 Task: Sort the products by price (highest first).
Action: Mouse moved to (15, 74)
Screenshot: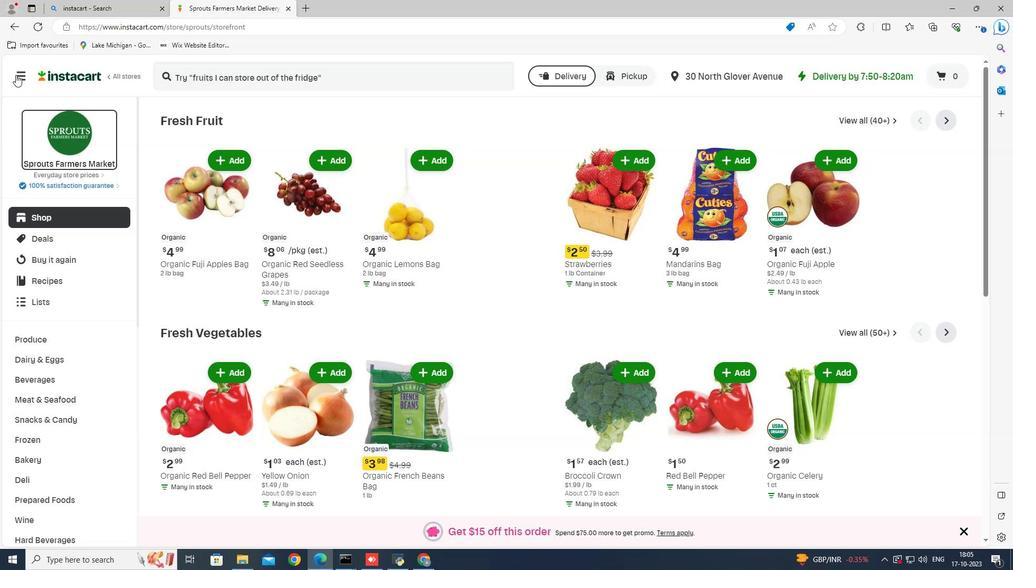 
Action: Mouse pressed left at (15, 74)
Screenshot: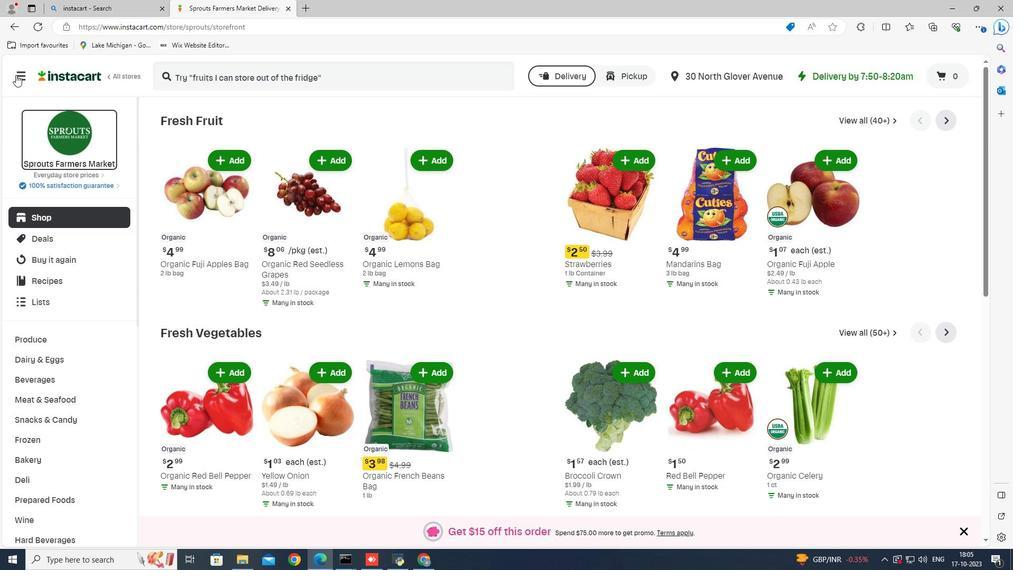 
Action: Mouse moved to (58, 291)
Screenshot: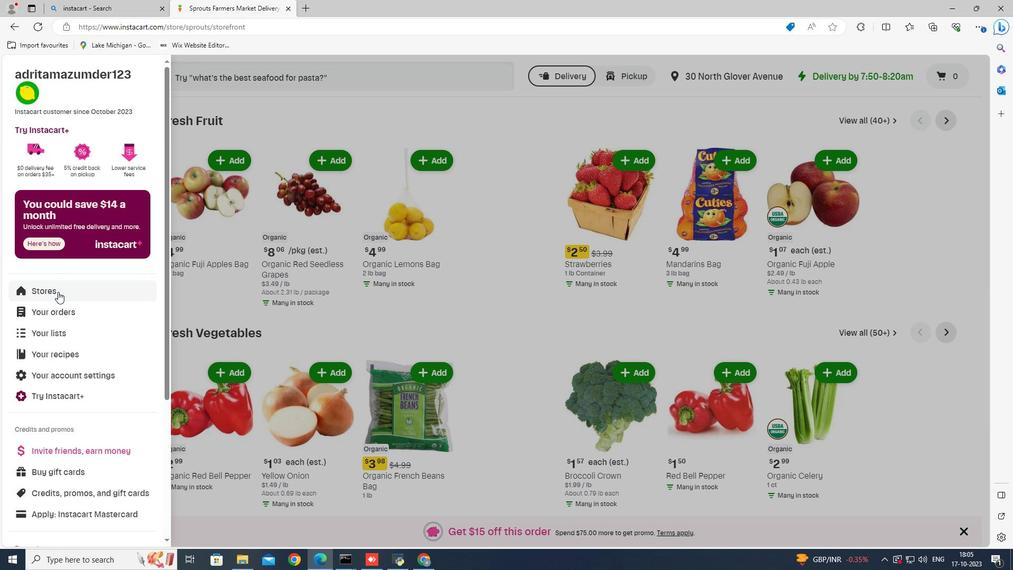
Action: Mouse pressed left at (58, 291)
Screenshot: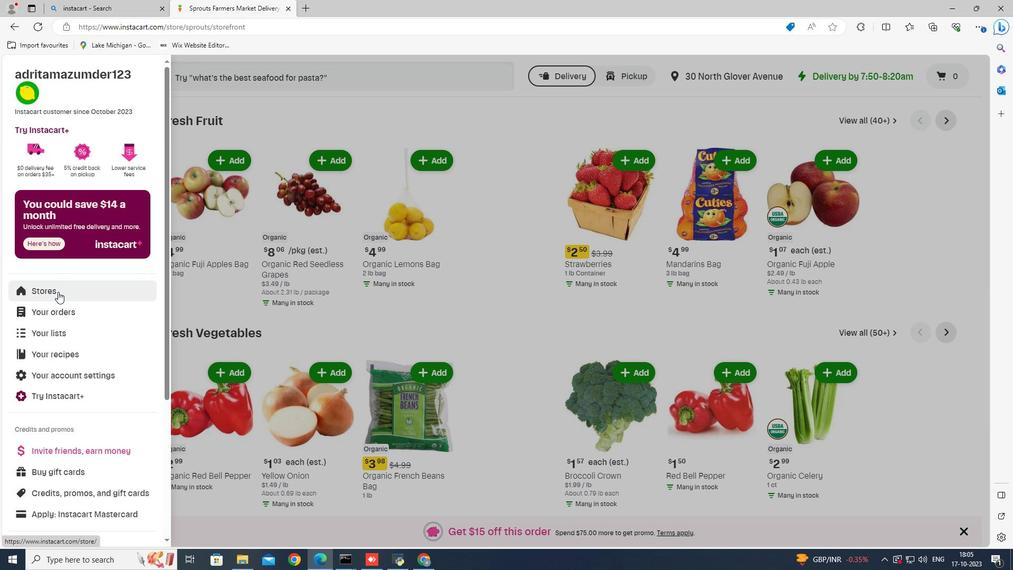 
Action: Mouse moved to (234, 114)
Screenshot: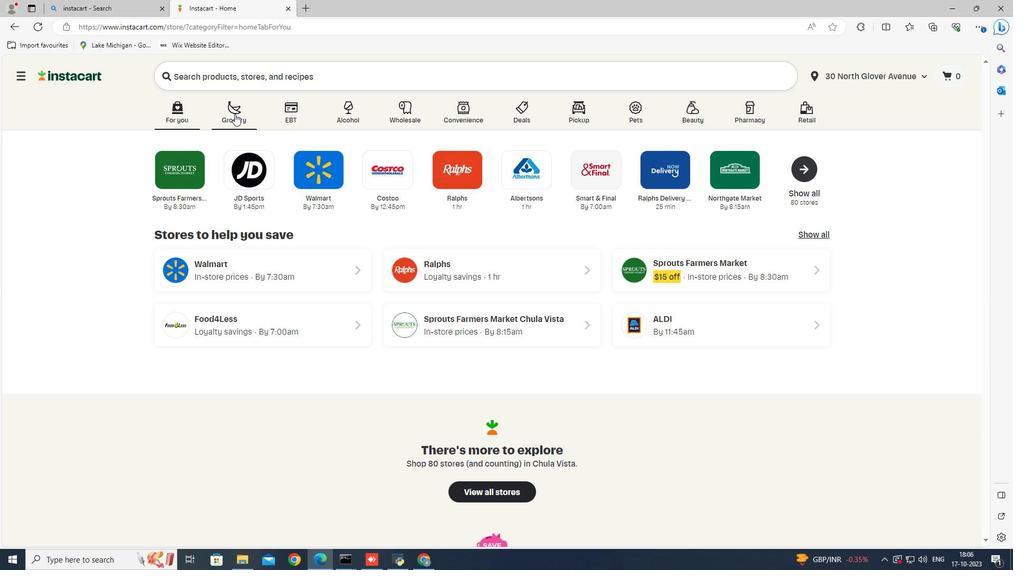 
Action: Mouse pressed left at (234, 114)
Screenshot: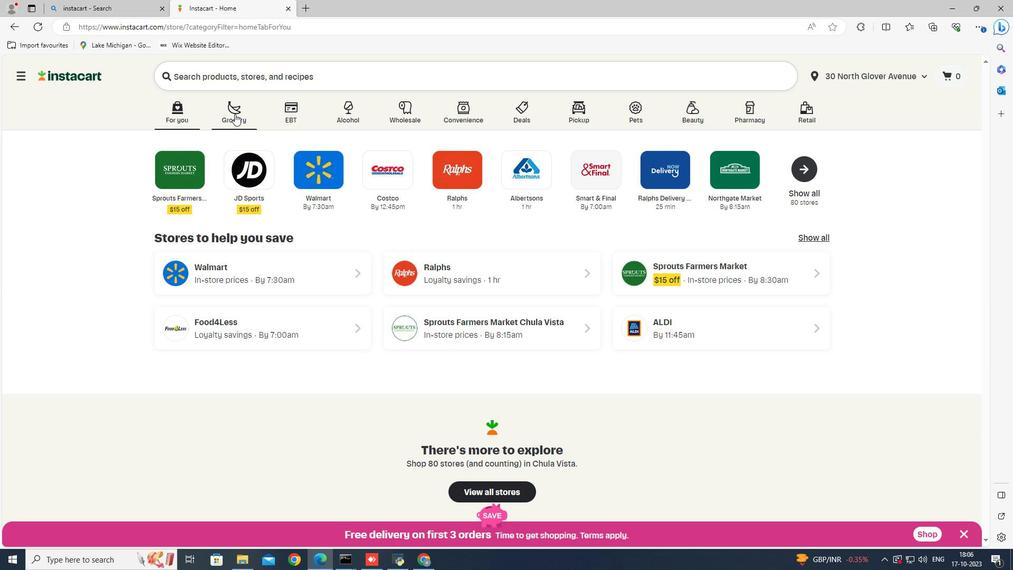 
Action: Mouse moved to (707, 228)
Screenshot: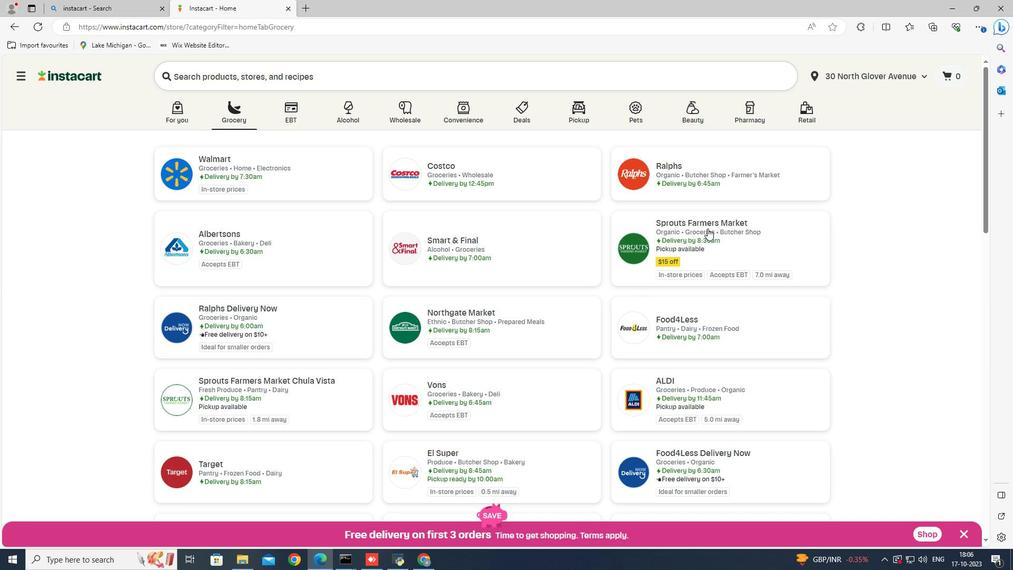 
Action: Mouse pressed left at (707, 228)
Screenshot: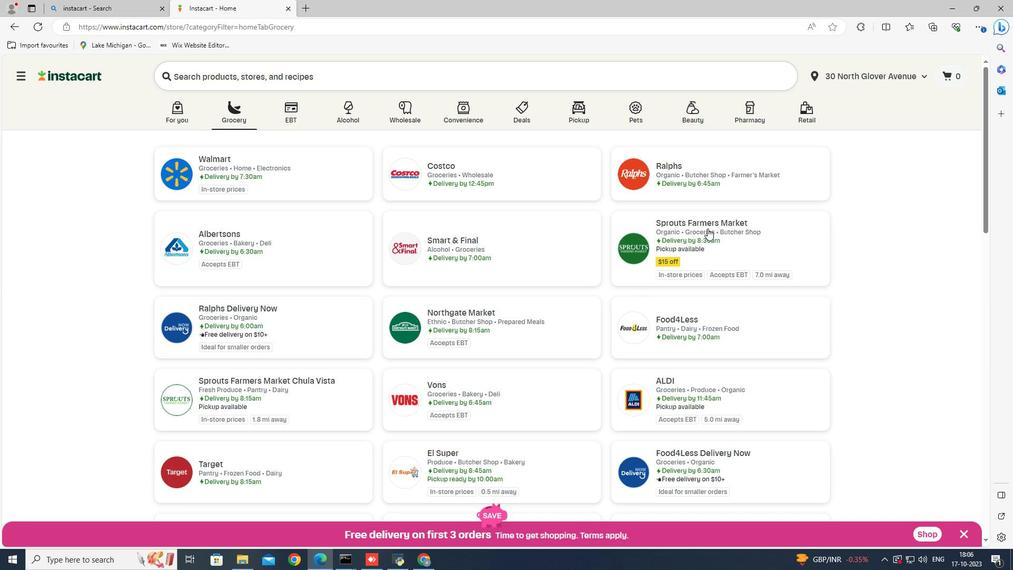 
Action: Mouse moved to (54, 396)
Screenshot: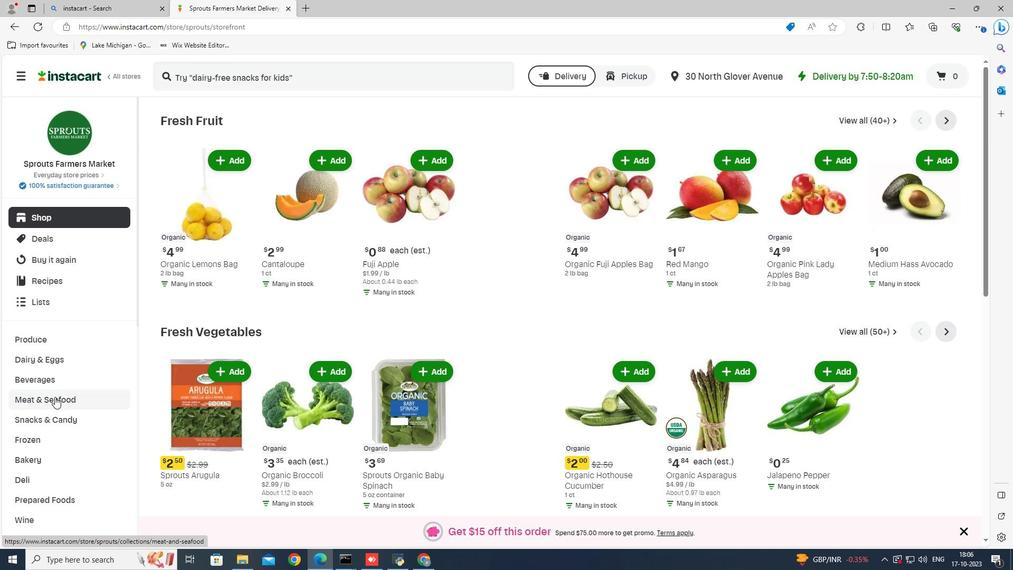 
Action: Mouse pressed left at (54, 396)
Screenshot: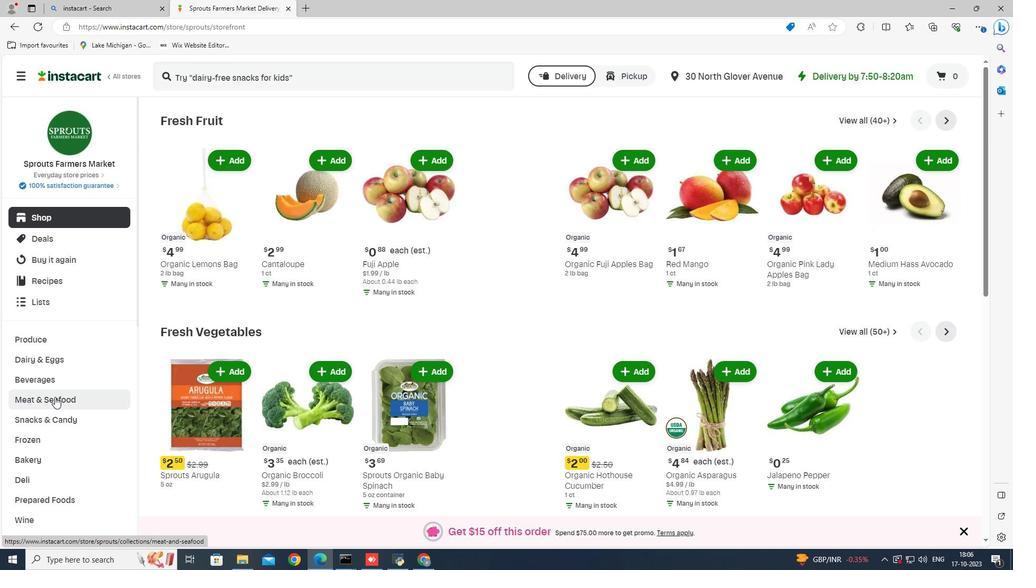 
Action: Mouse moved to (311, 147)
Screenshot: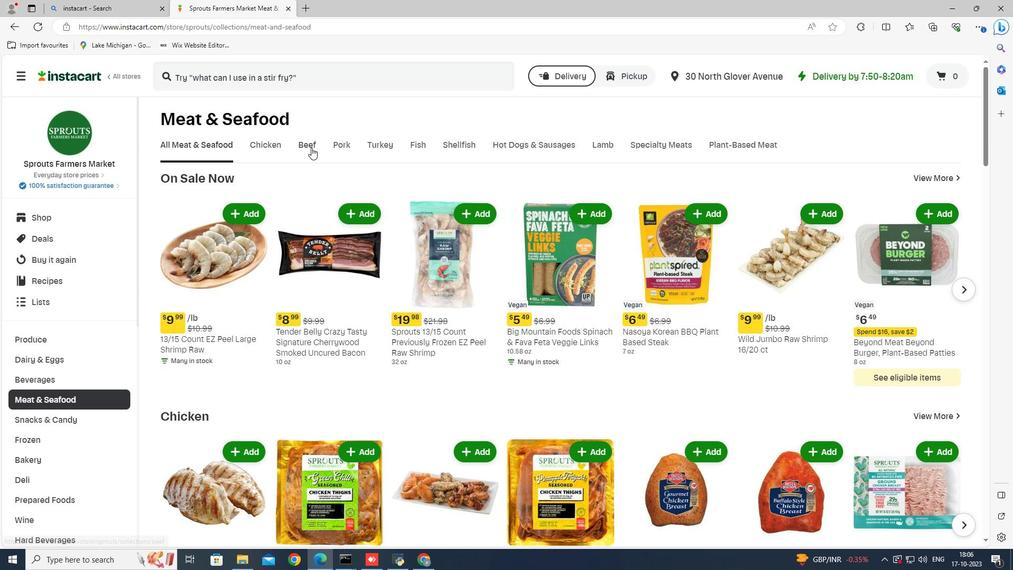 
Action: Mouse pressed left at (311, 147)
Screenshot: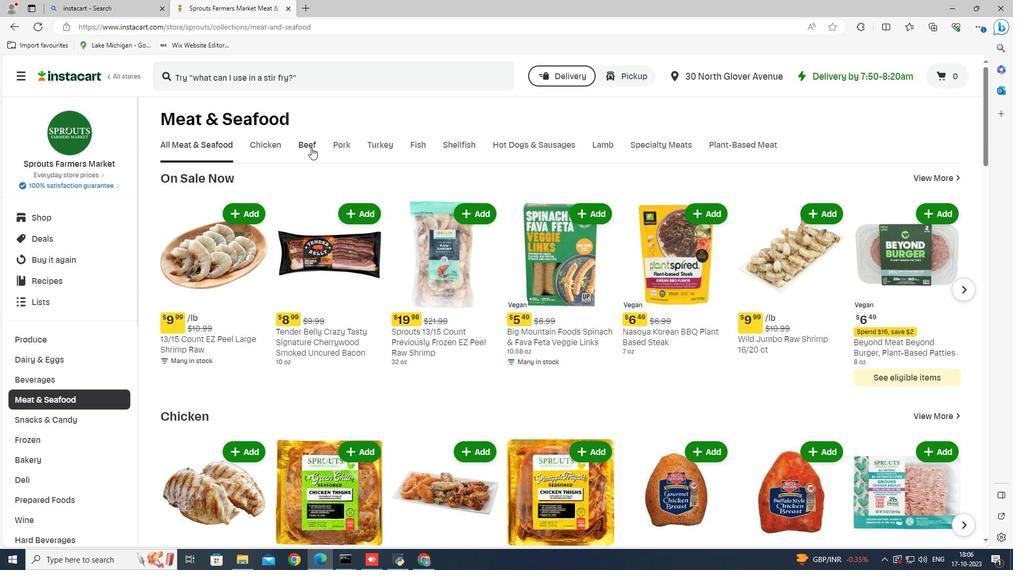 
Action: Mouse moved to (574, 192)
Screenshot: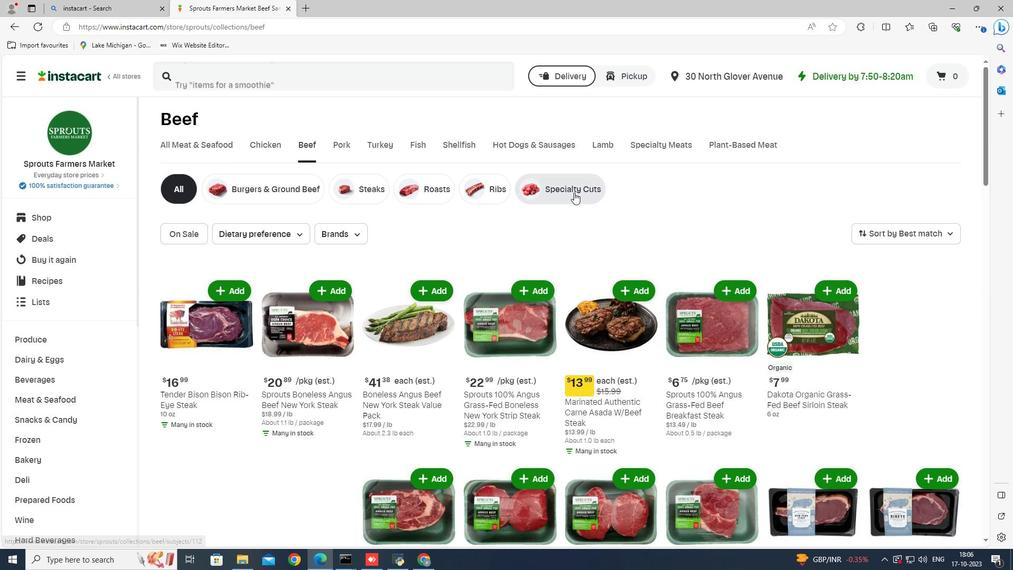 
Action: Mouse pressed left at (574, 192)
Screenshot: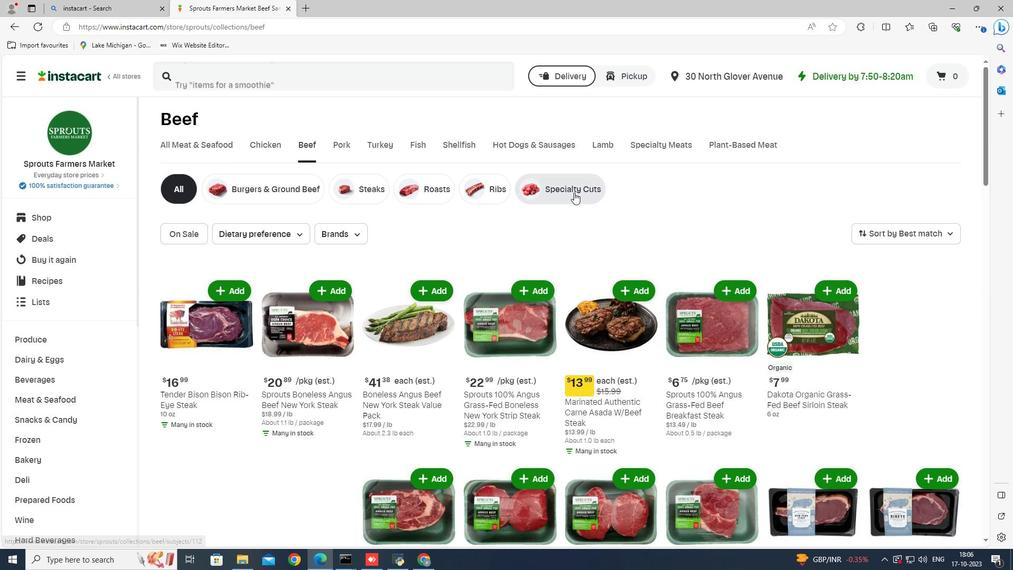 
Action: Mouse moved to (949, 233)
Screenshot: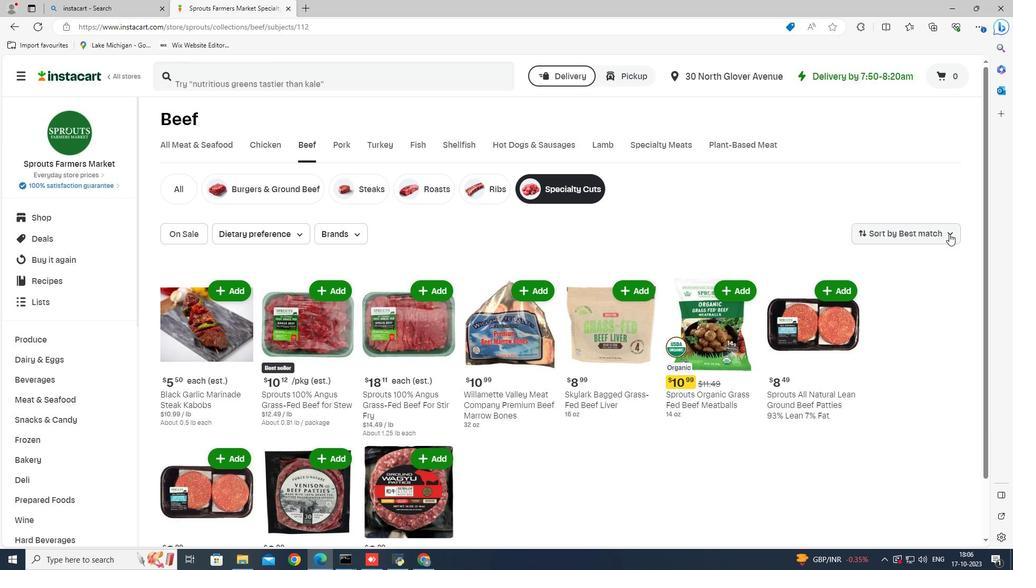 
Action: Mouse pressed left at (949, 233)
Screenshot: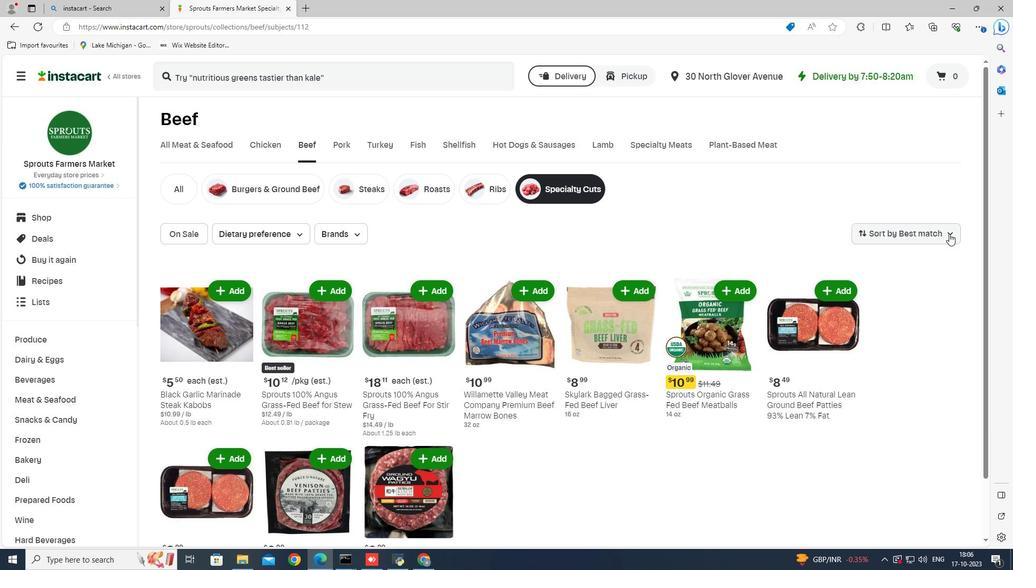 
Action: Mouse moved to (932, 307)
Screenshot: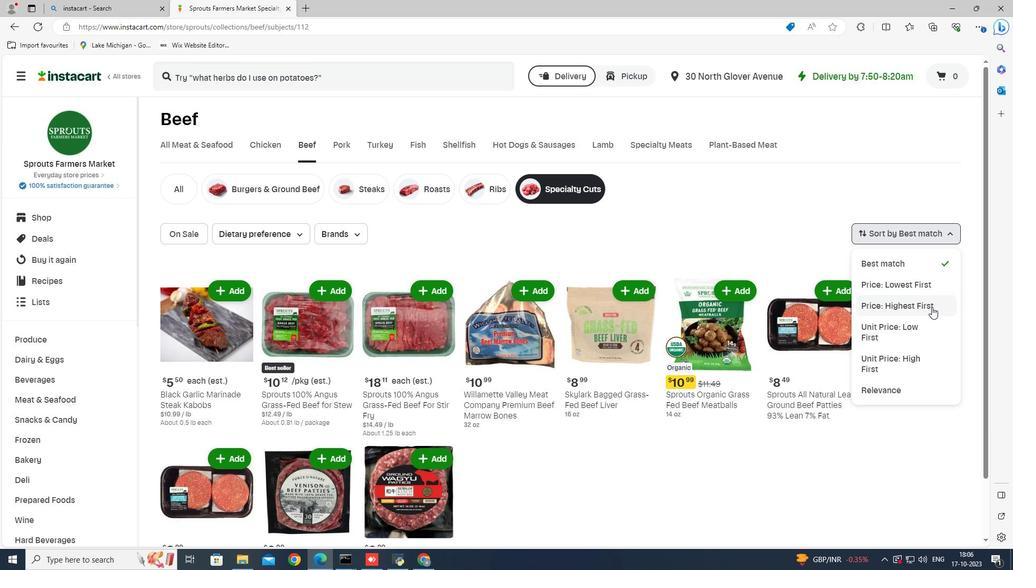 
Action: Mouse pressed left at (932, 307)
Screenshot: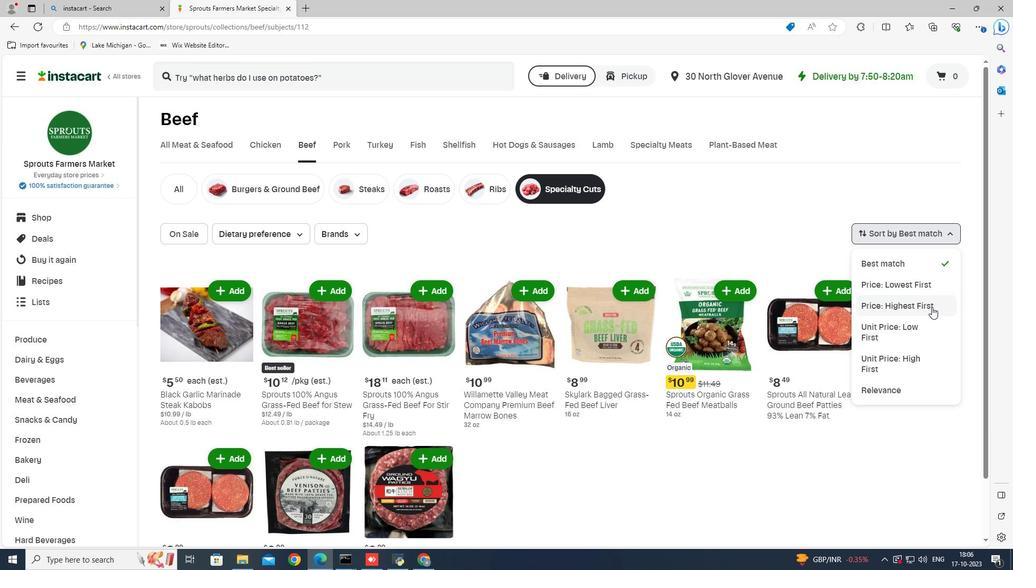 
Action: Mouse moved to (799, 390)
Screenshot: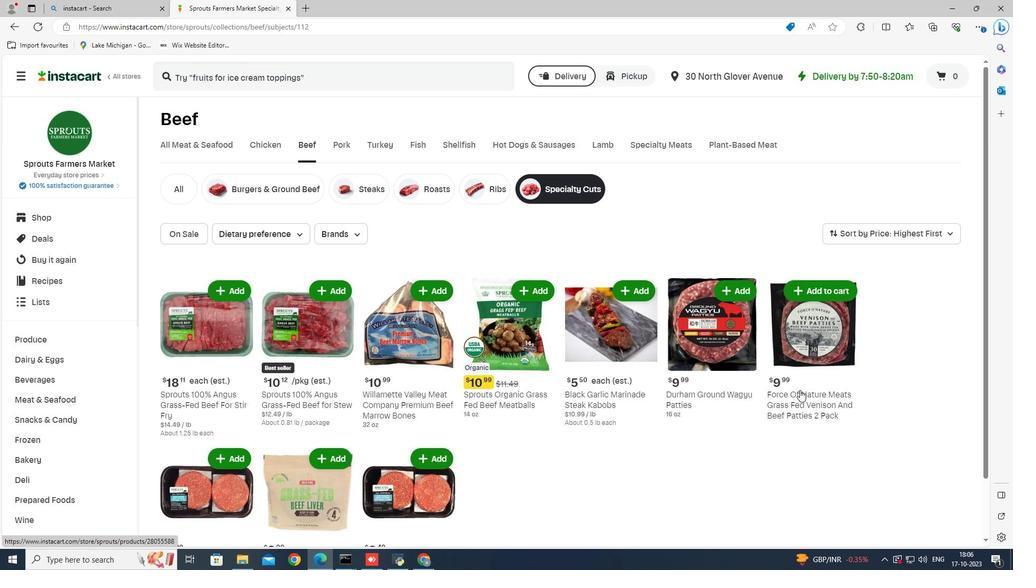 
